 Task: Learn more about a career.
Action: Mouse moved to (663, 91)
Screenshot: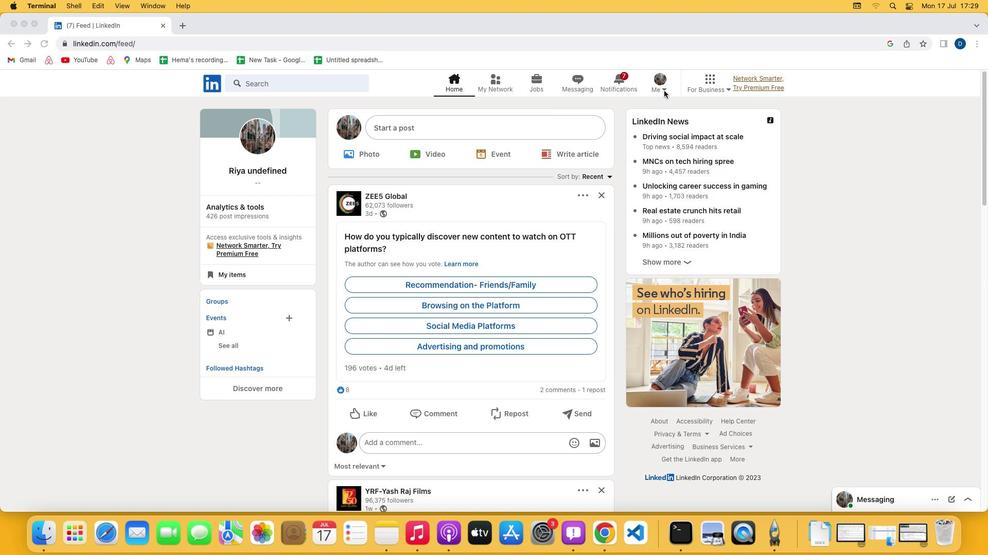 
Action: Mouse pressed left at (663, 91)
Screenshot: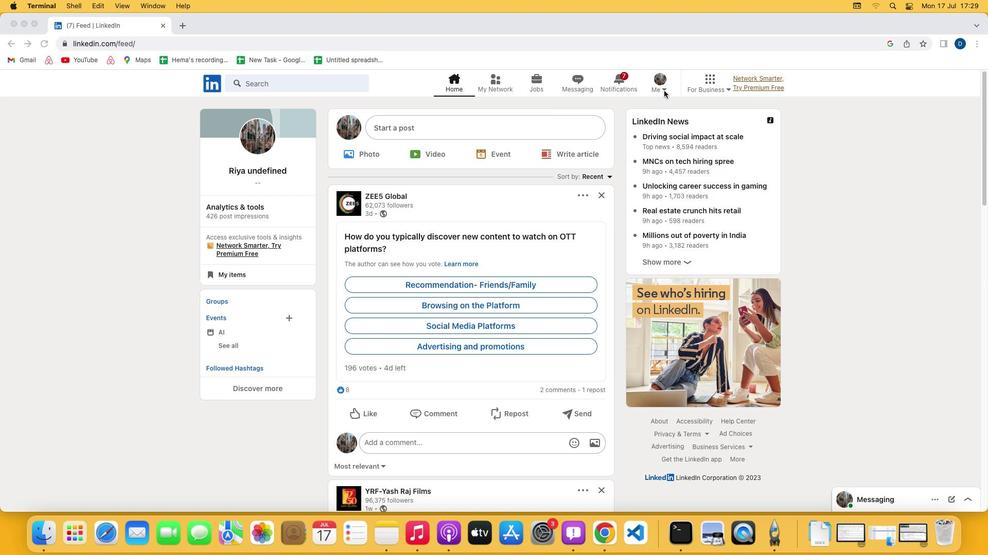 
Action: Mouse moved to (664, 89)
Screenshot: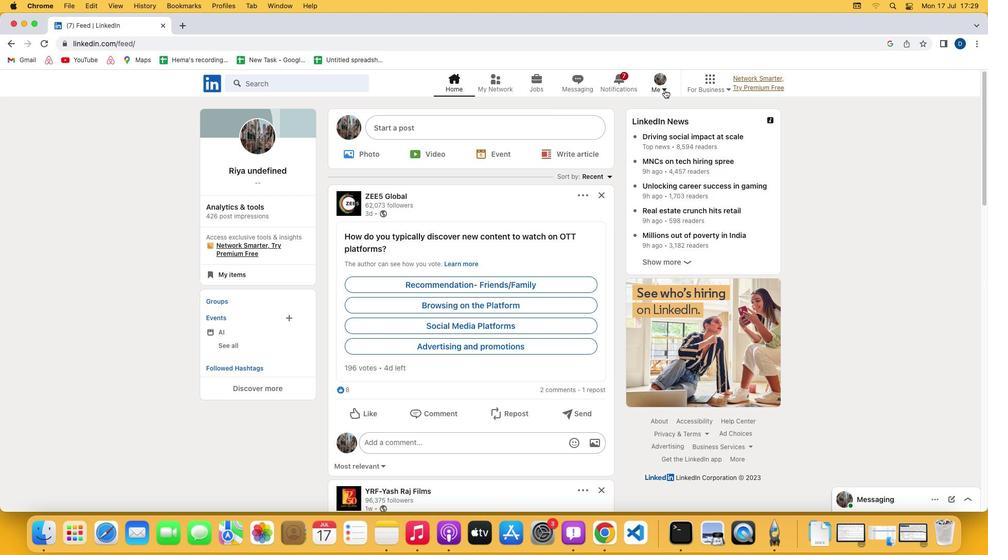 
Action: Mouse pressed left at (664, 89)
Screenshot: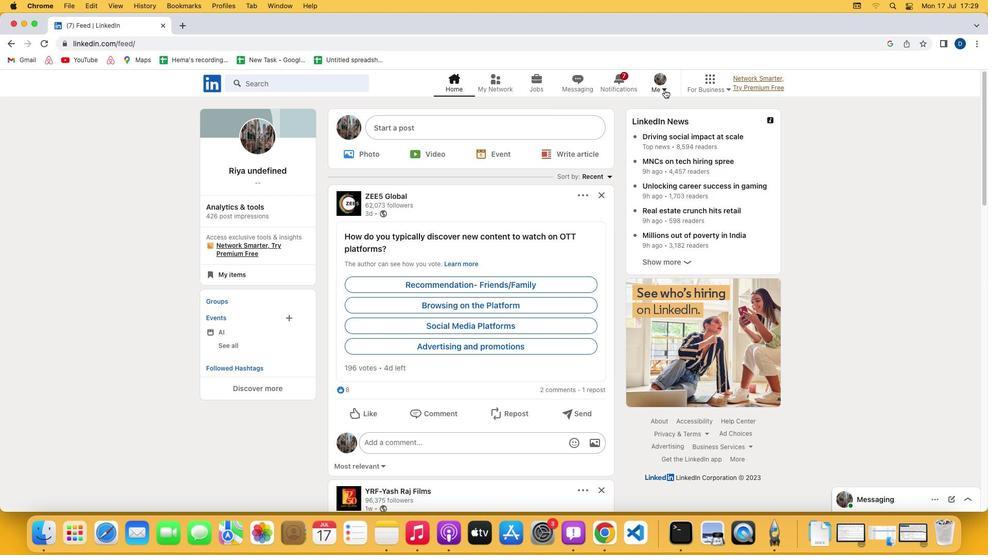 
Action: Mouse moved to (582, 191)
Screenshot: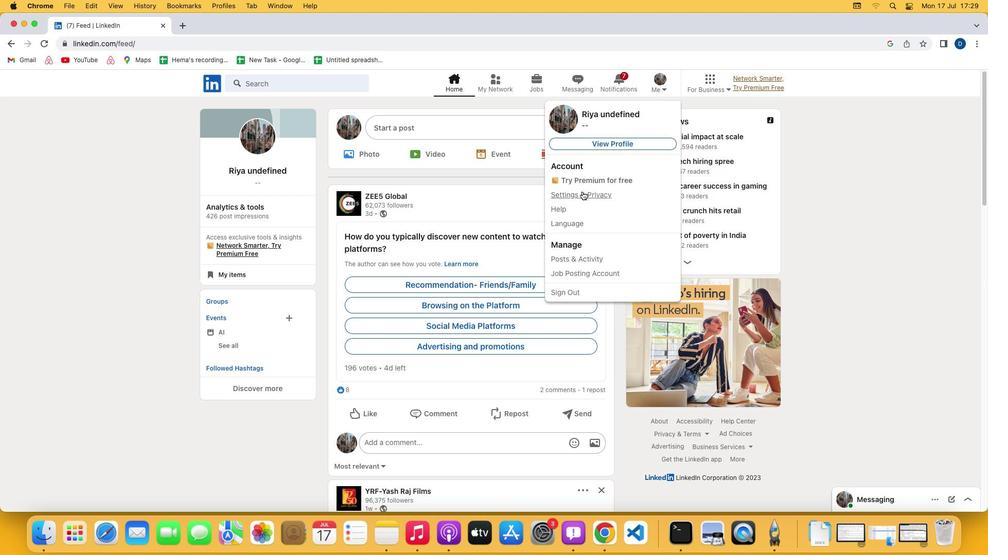 
Action: Mouse pressed left at (582, 191)
Screenshot: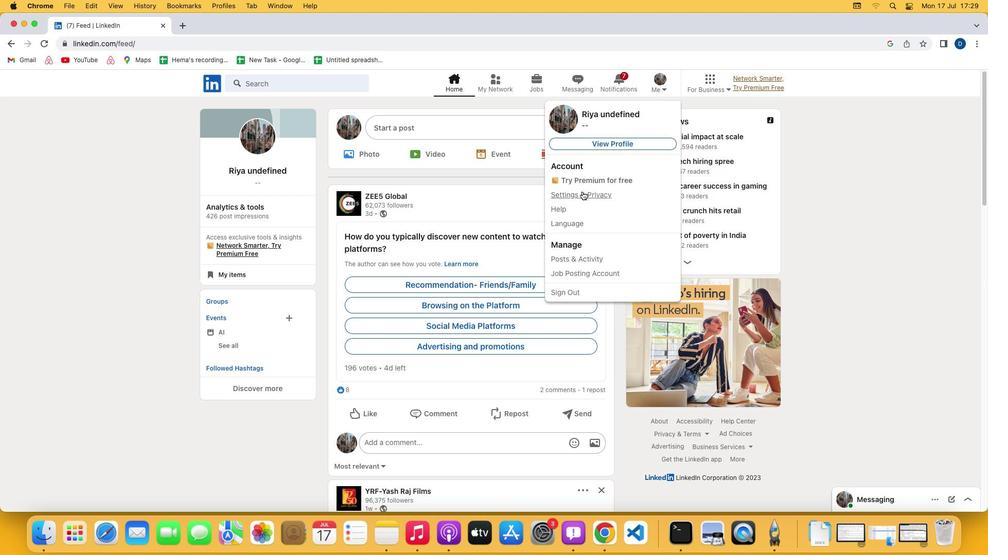 
Action: Mouse moved to (498, 268)
Screenshot: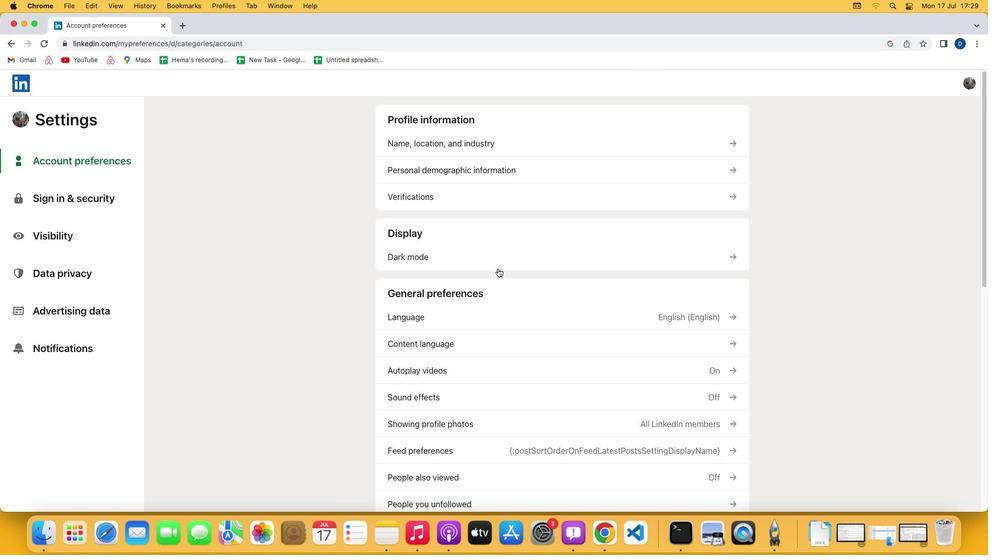 
Action: Mouse scrolled (498, 268) with delta (0, 0)
Screenshot: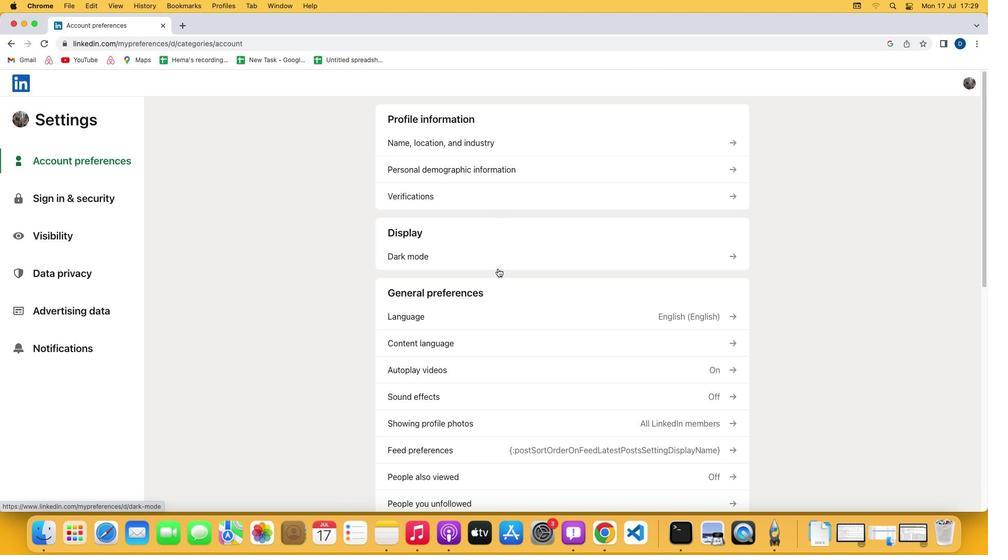 
Action: Mouse scrolled (498, 268) with delta (0, 0)
Screenshot: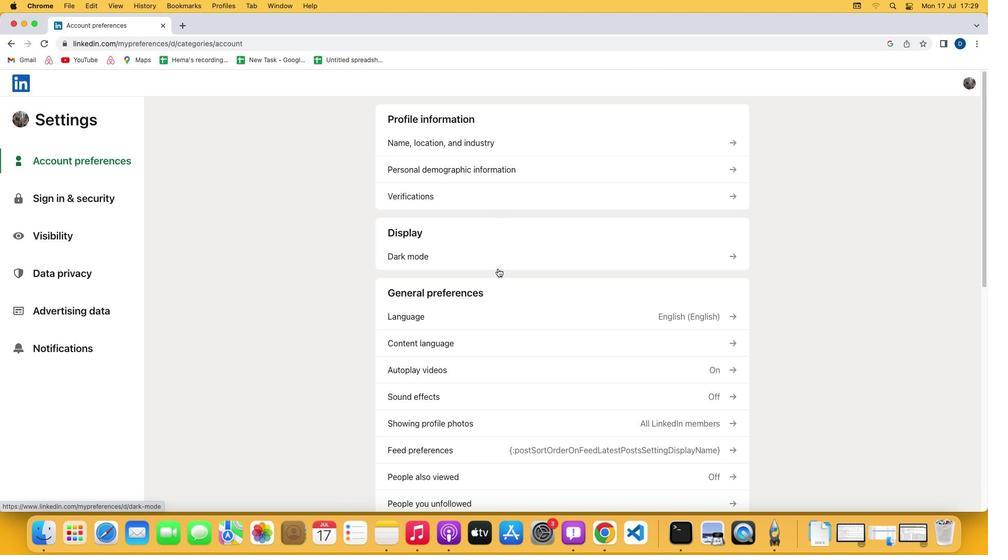 
Action: Mouse scrolled (498, 268) with delta (0, -1)
Screenshot: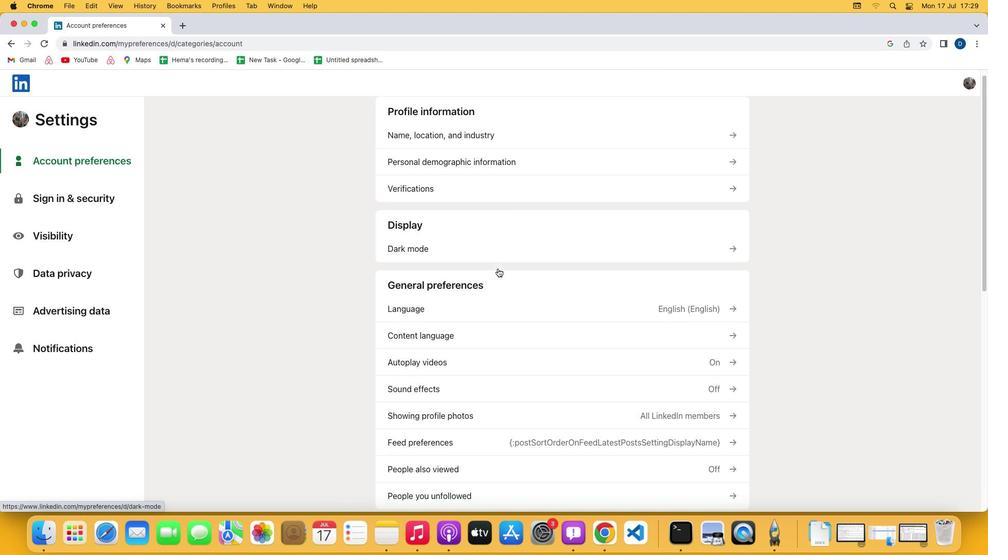 
Action: Mouse scrolled (498, 268) with delta (0, -2)
Screenshot: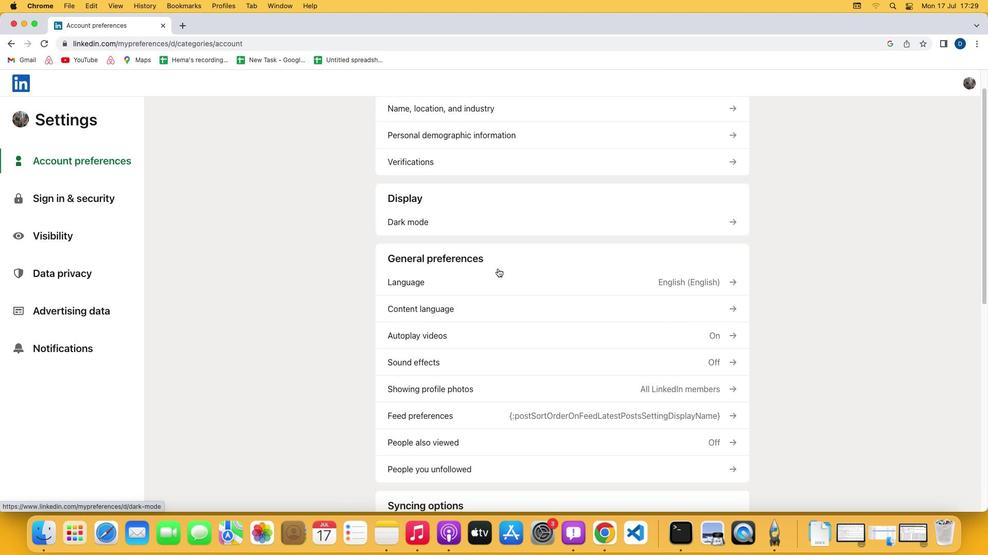 
Action: Mouse moved to (498, 268)
Screenshot: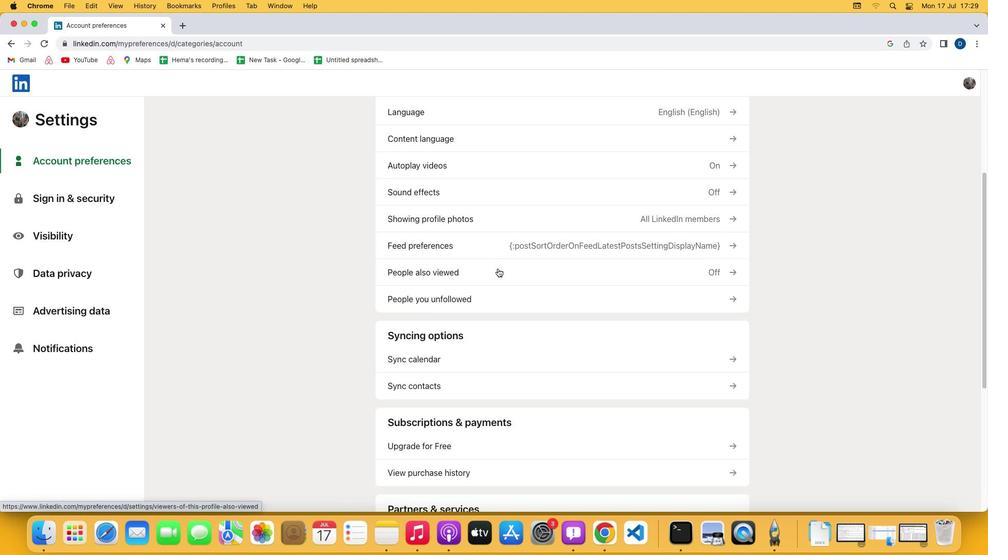 
Action: Mouse scrolled (498, 268) with delta (0, 0)
Screenshot: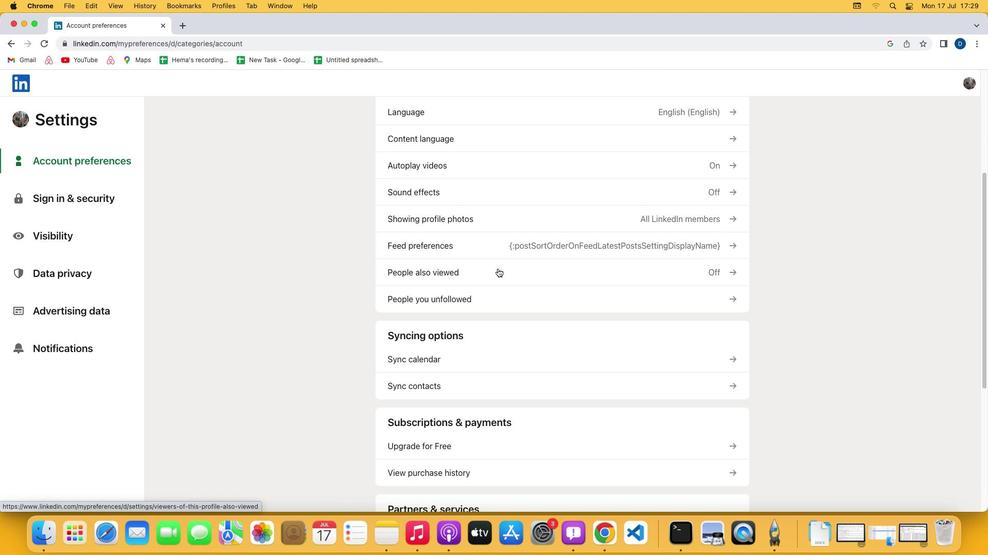 
Action: Mouse scrolled (498, 268) with delta (0, 0)
Screenshot: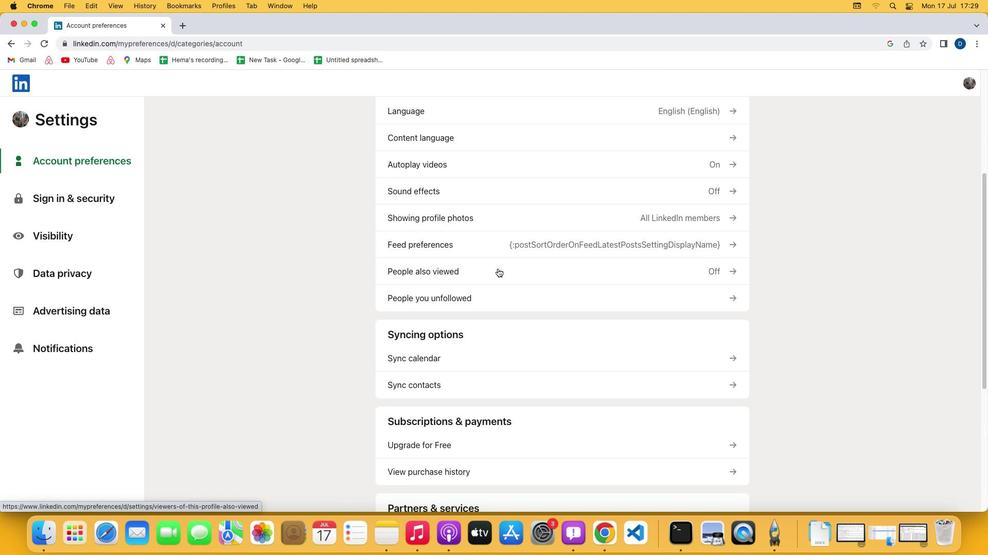 
Action: Mouse scrolled (498, 268) with delta (0, -1)
Screenshot: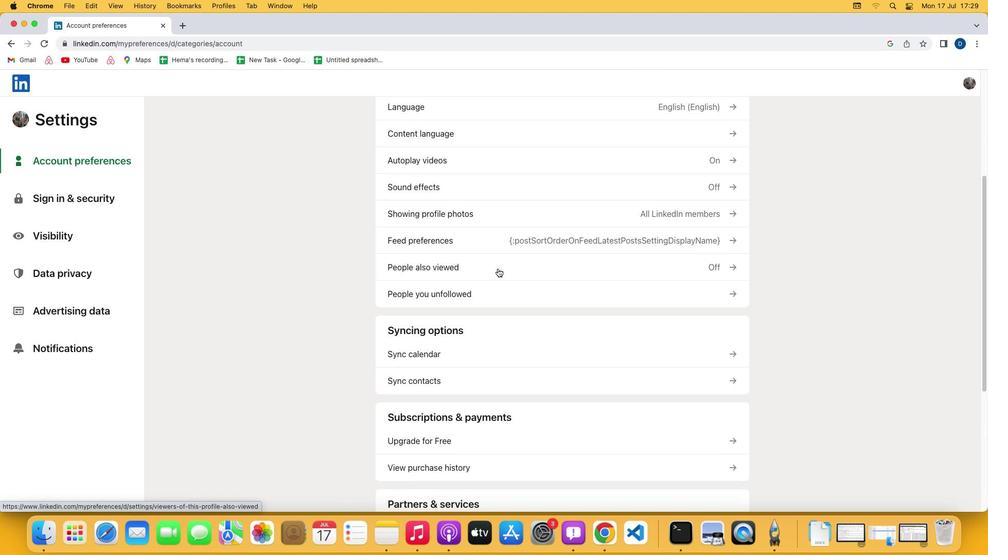 
Action: Mouse scrolled (498, 268) with delta (0, -2)
Screenshot: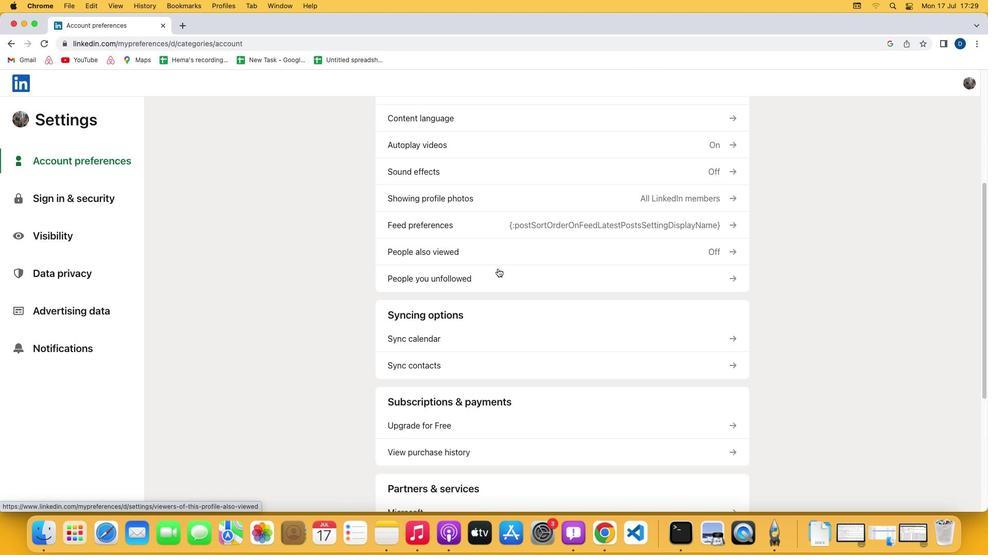 
Action: Mouse moved to (464, 265)
Screenshot: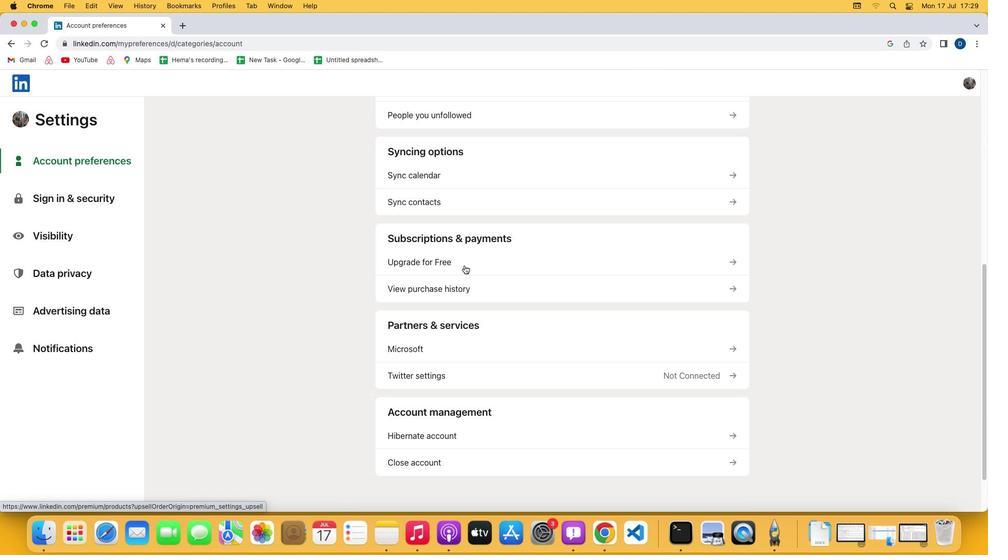 
Action: Mouse pressed left at (464, 265)
Screenshot: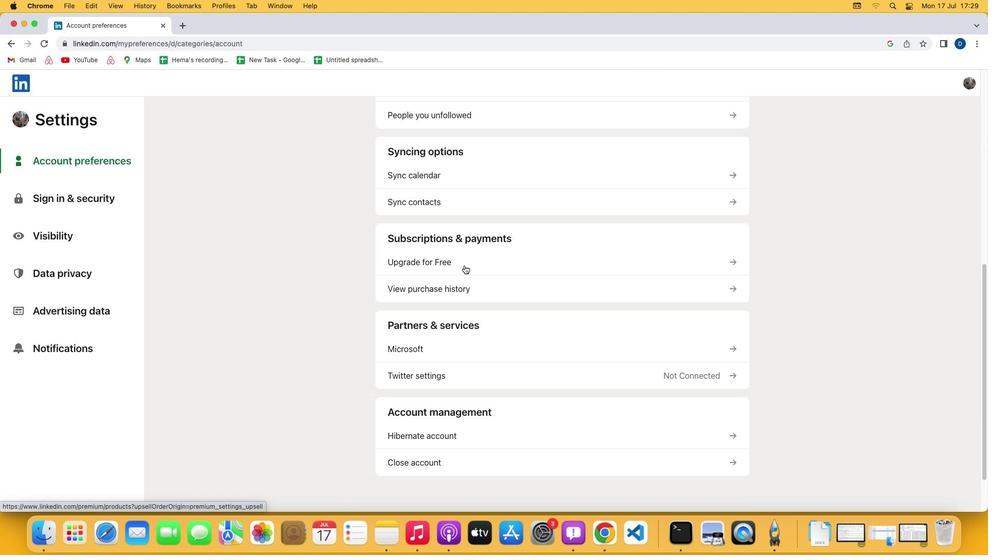 
Action: Mouse moved to (397, 300)
Screenshot: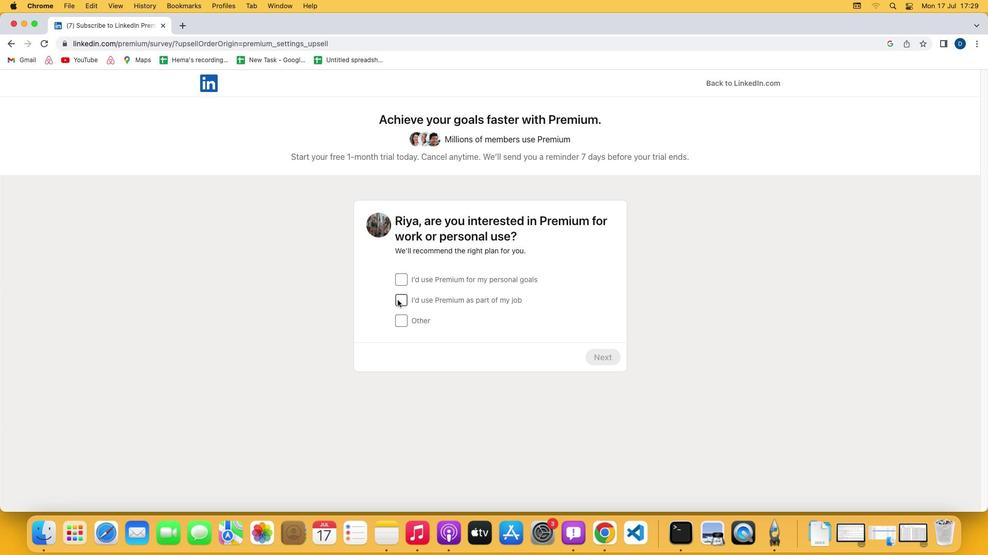 
Action: Mouse pressed left at (397, 300)
Screenshot: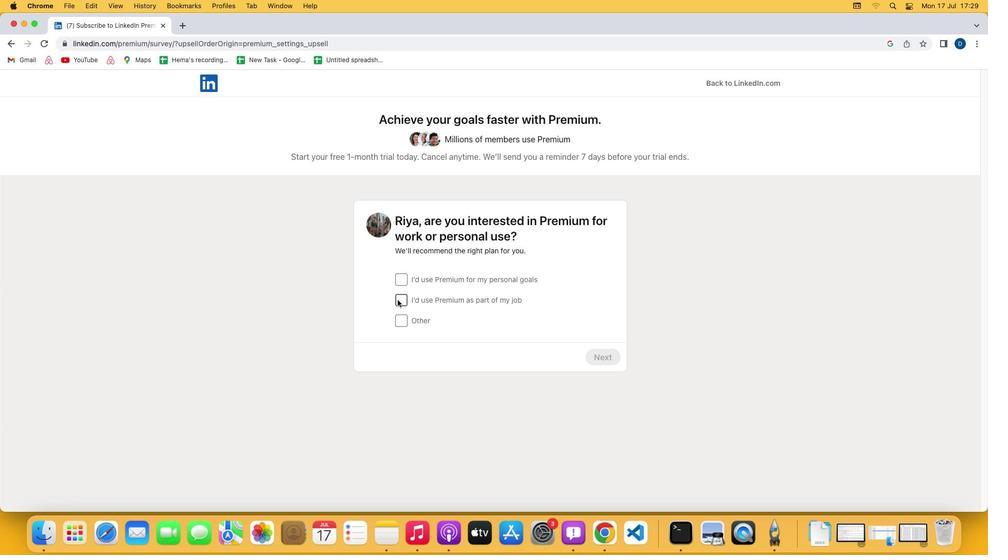
Action: Mouse moved to (604, 356)
Screenshot: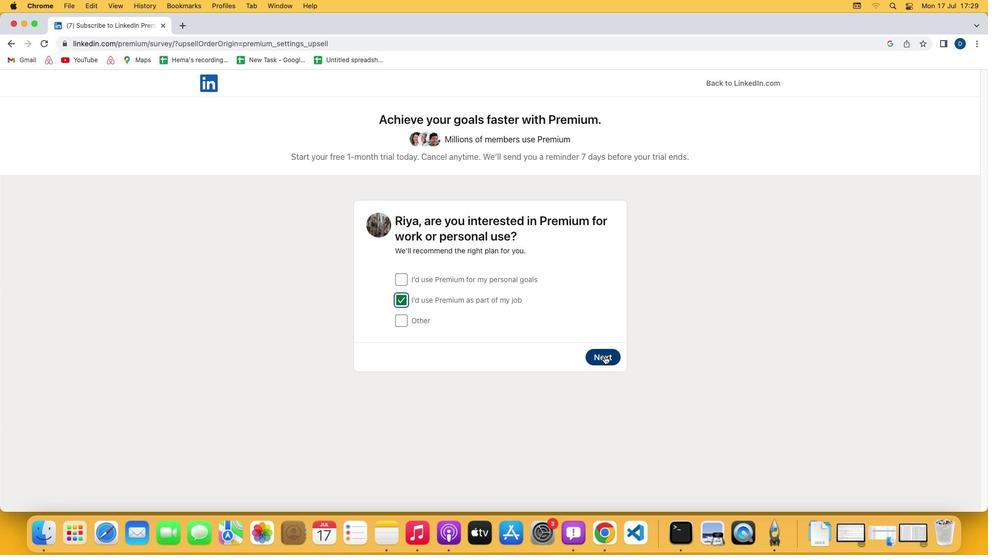 
Action: Mouse pressed left at (604, 356)
Screenshot: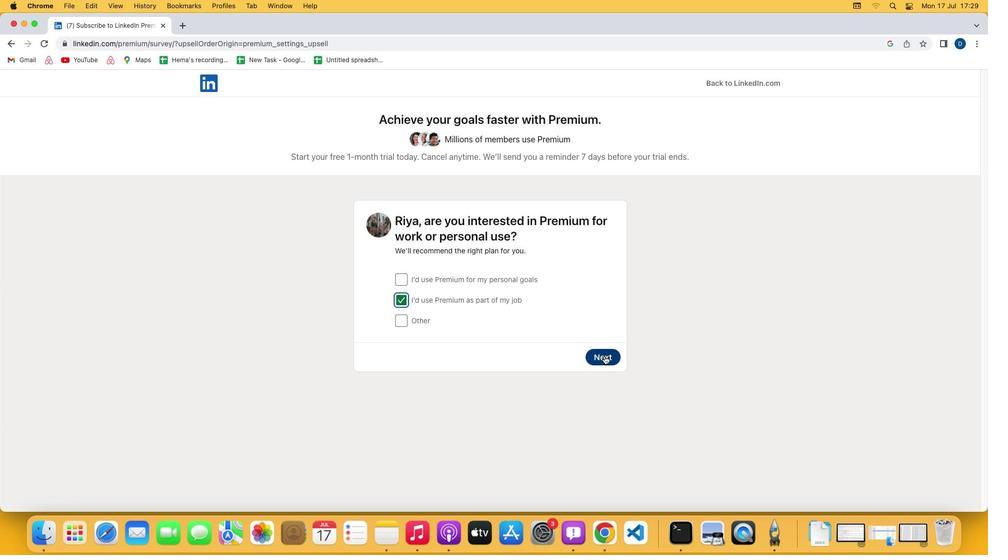 
Action: Mouse moved to (401, 380)
Screenshot: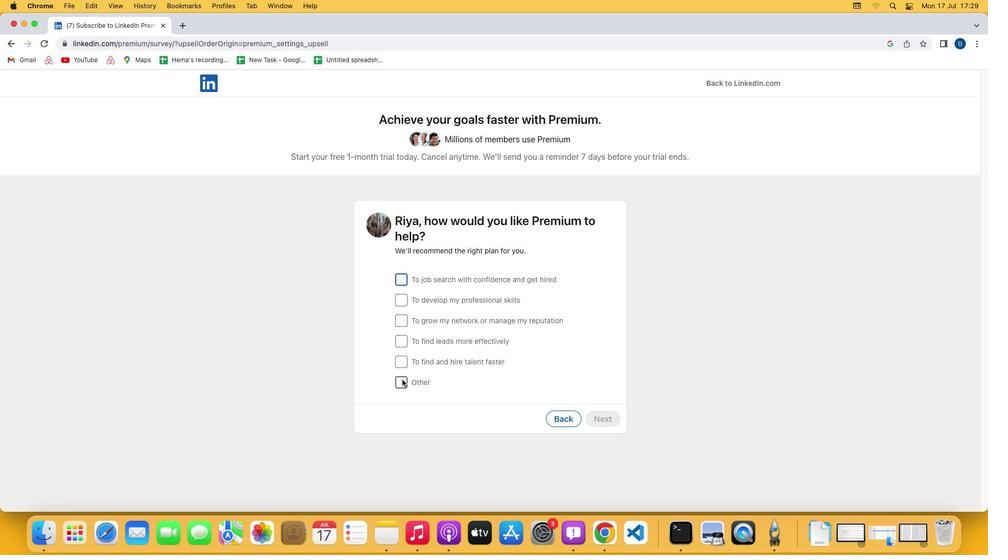 
Action: Mouse pressed left at (401, 380)
Screenshot: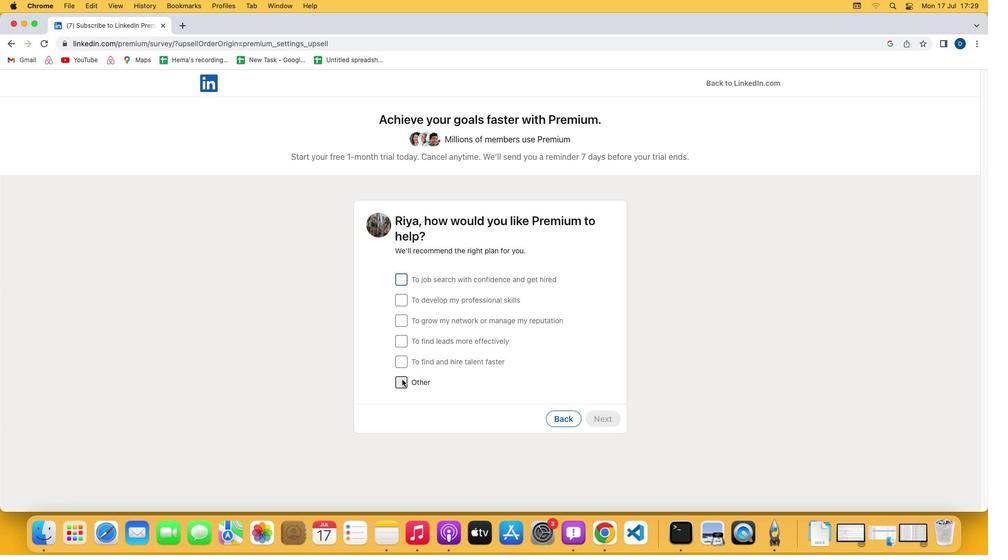 
Action: Mouse moved to (611, 424)
Screenshot: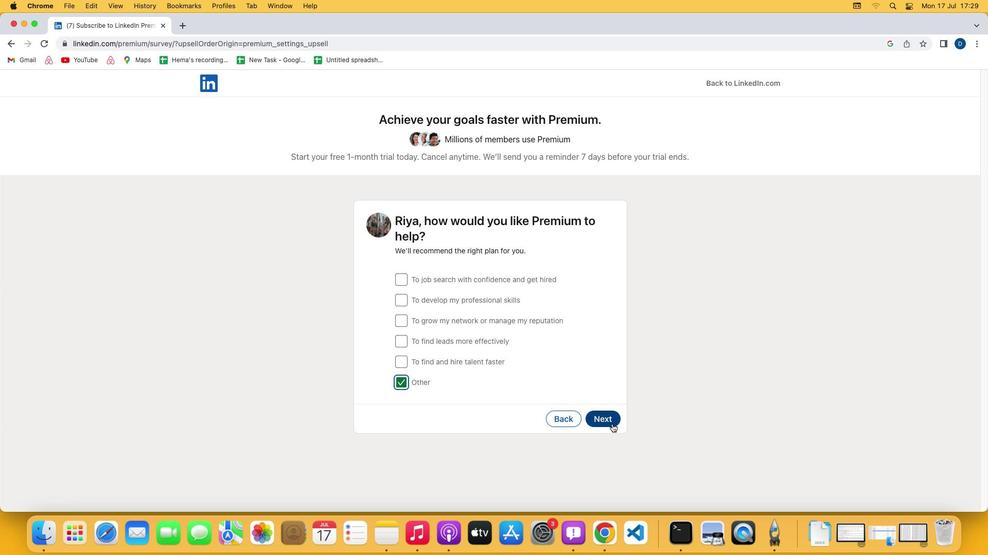 
Action: Mouse pressed left at (611, 424)
Screenshot: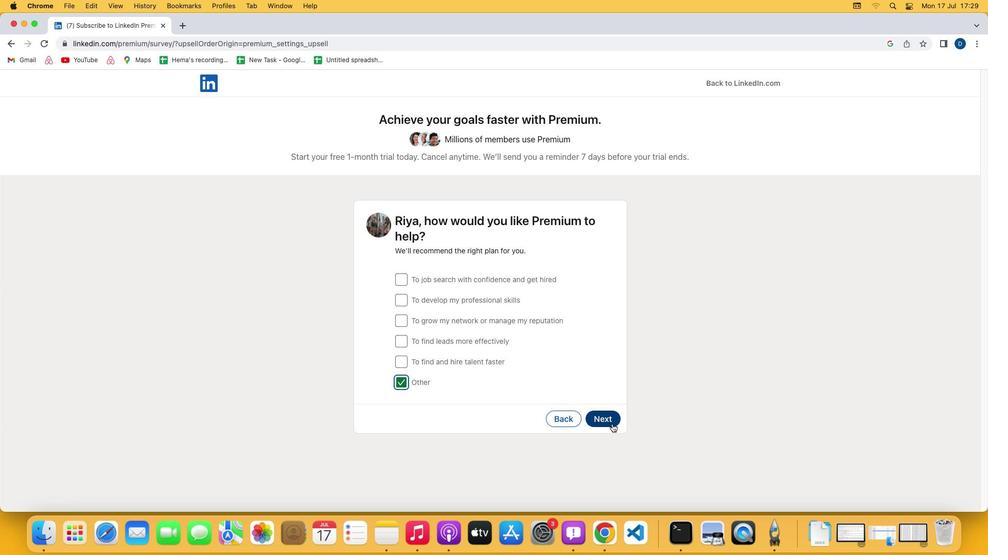 
Action: Mouse moved to (278, 425)
Screenshot: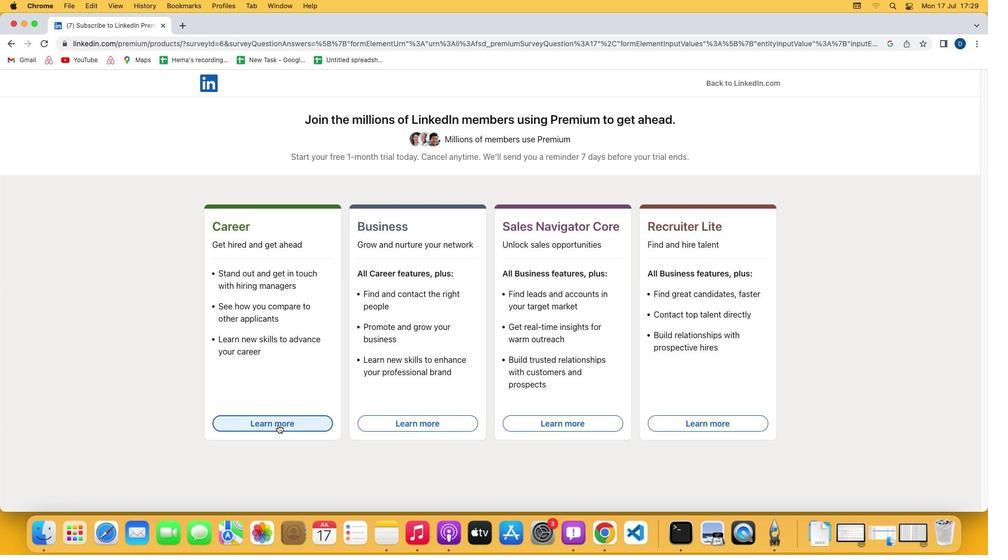
Action: Mouse pressed left at (278, 425)
Screenshot: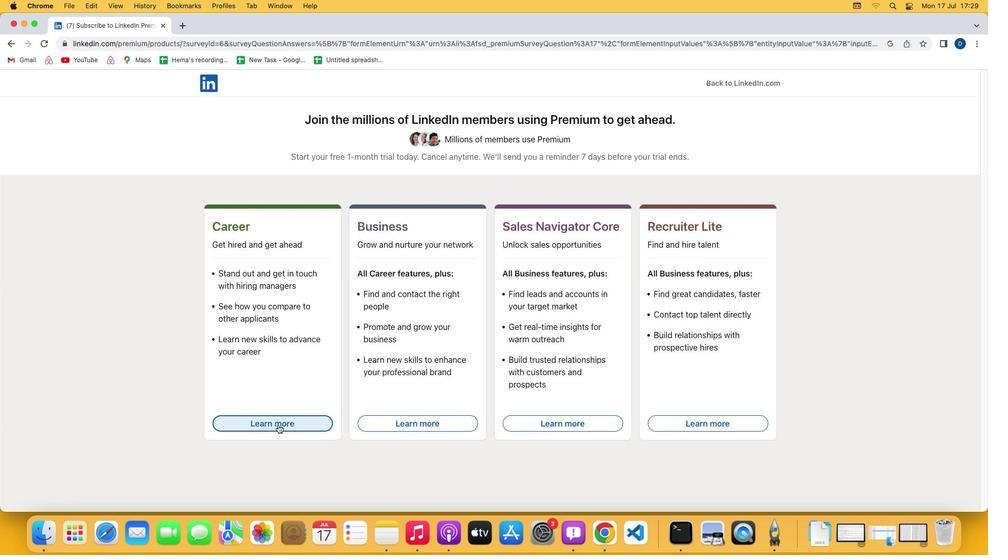 
Action: Mouse moved to (280, 425)
Screenshot: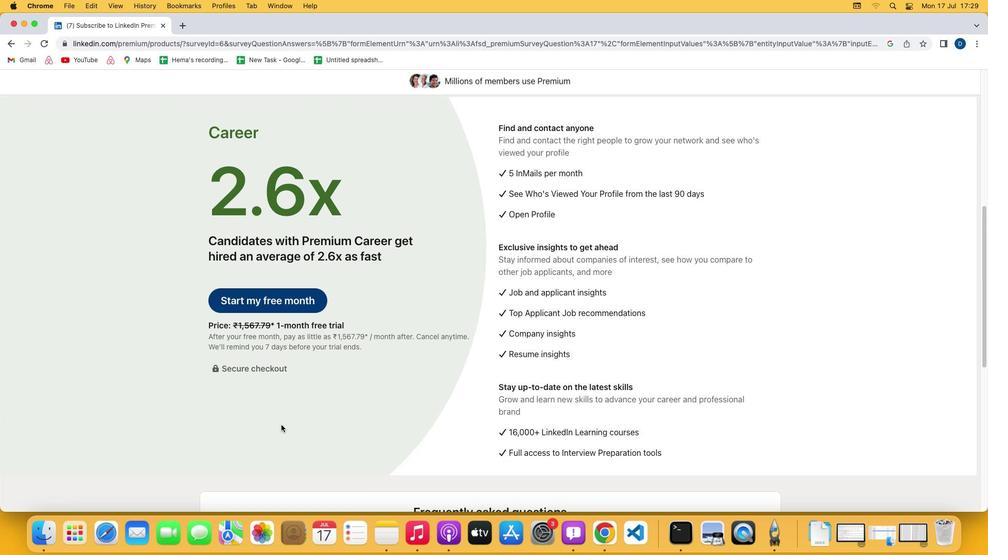 
